 Task: Add filter " -" in priority.
Action: Mouse moved to (25, 186)
Screenshot: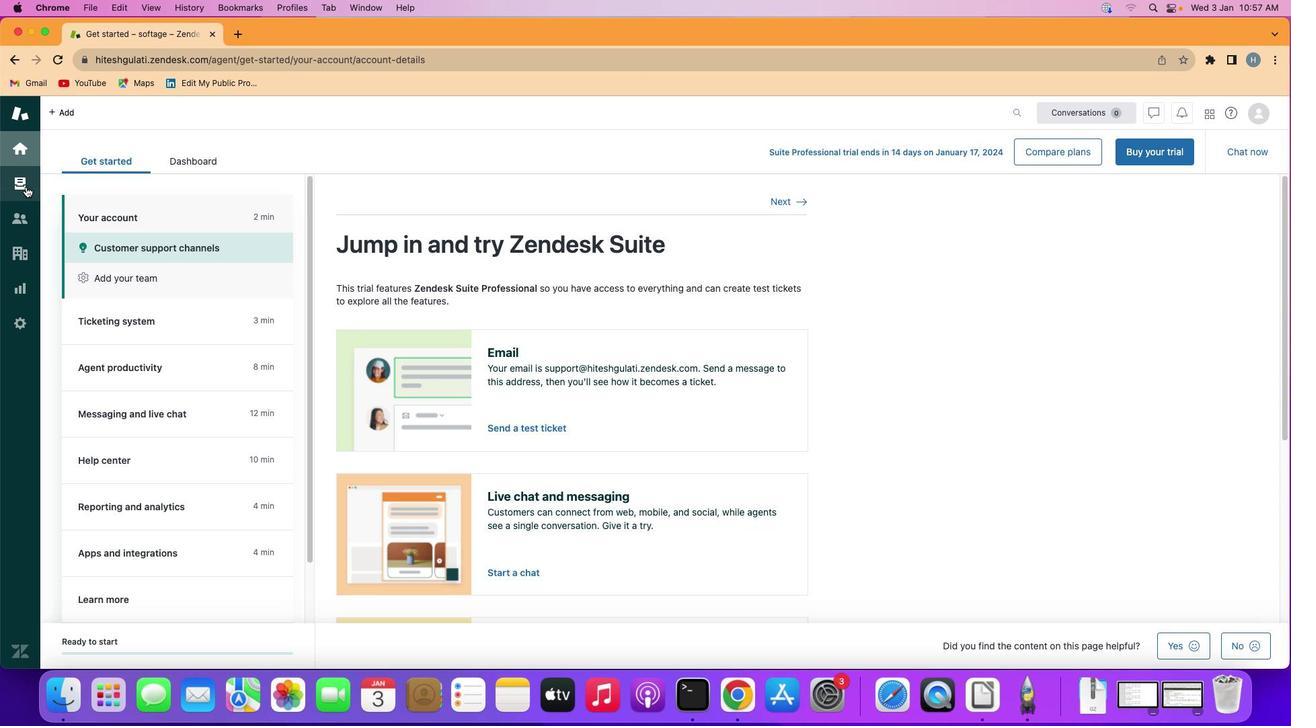 
Action: Mouse pressed left at (25, 186)
Screenshot: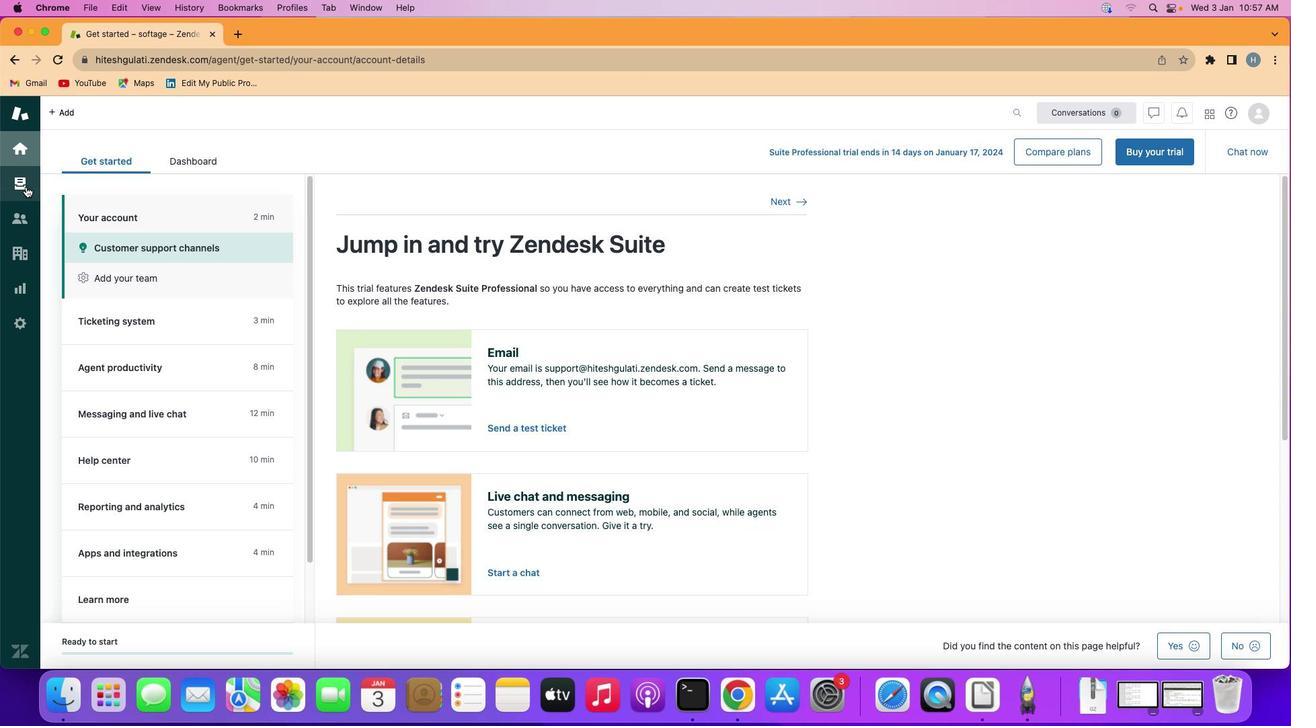 
Action: Mouse moved to (142, 300)
Screenshot: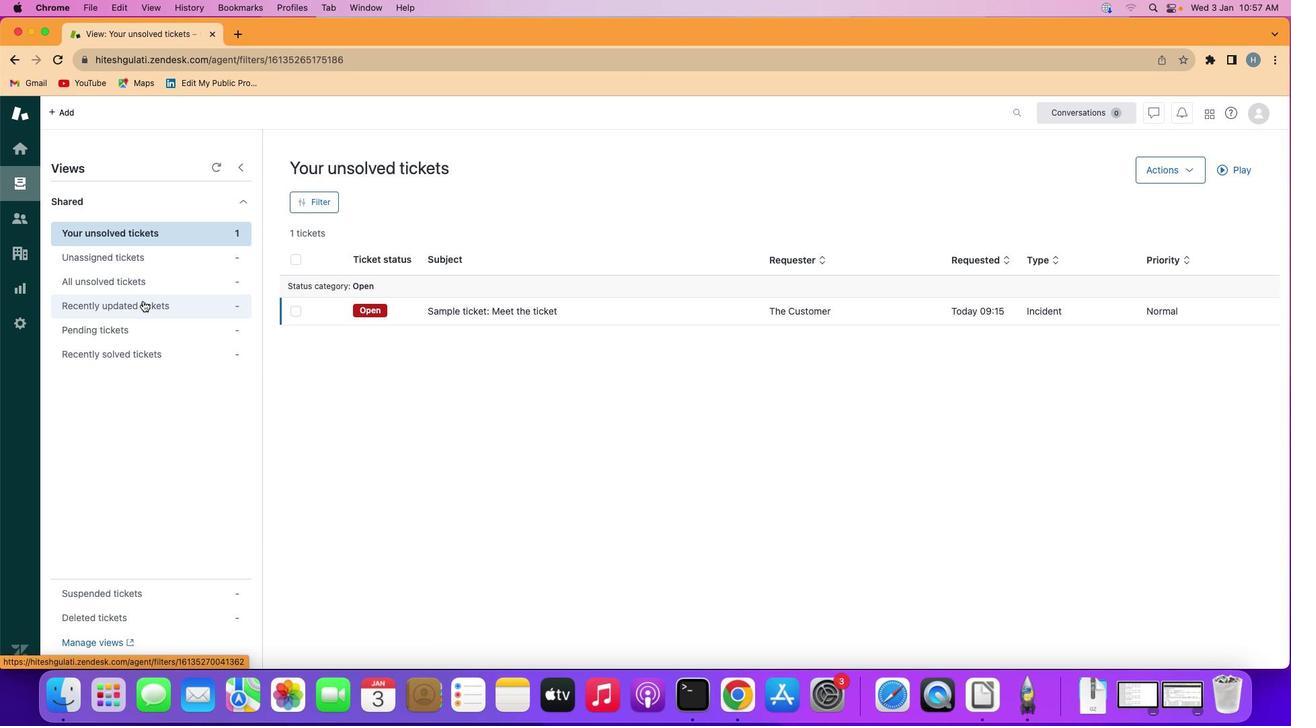 
Action: Mouse pressed left at (142, 300)
Screenshot: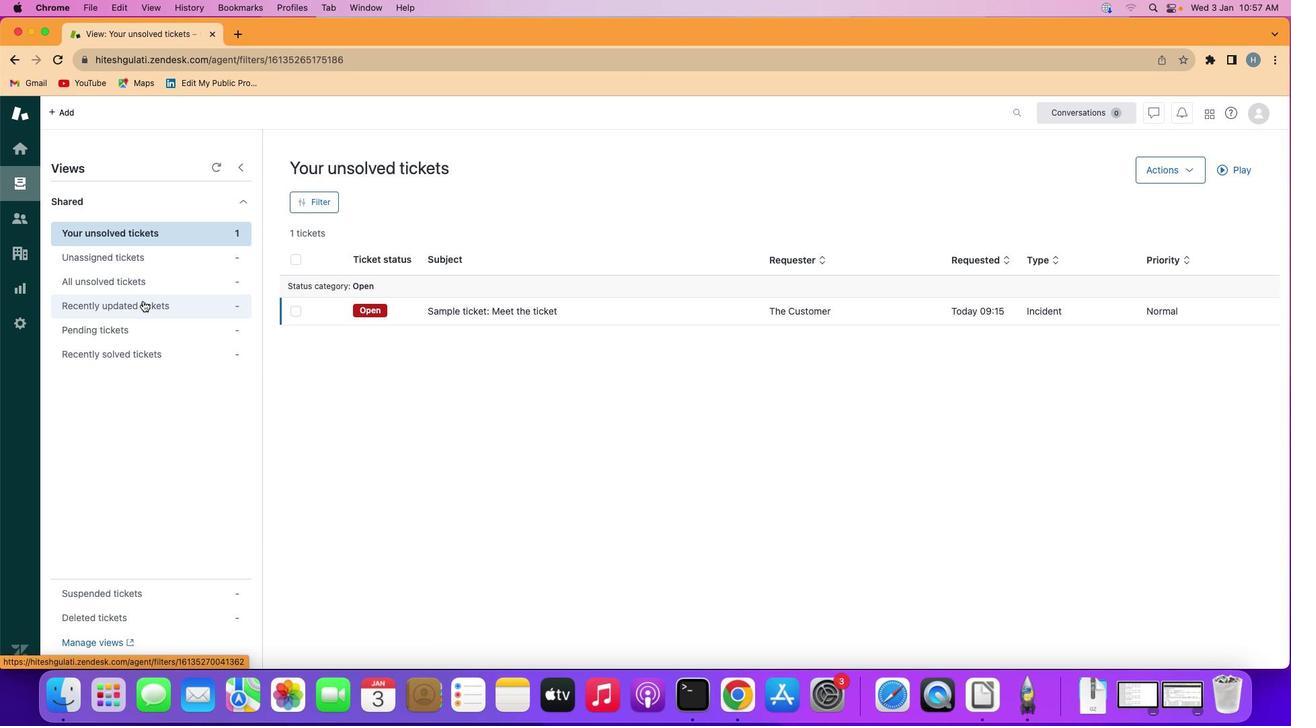 
Action: Mouse moved to (318, 200)
Screenshot: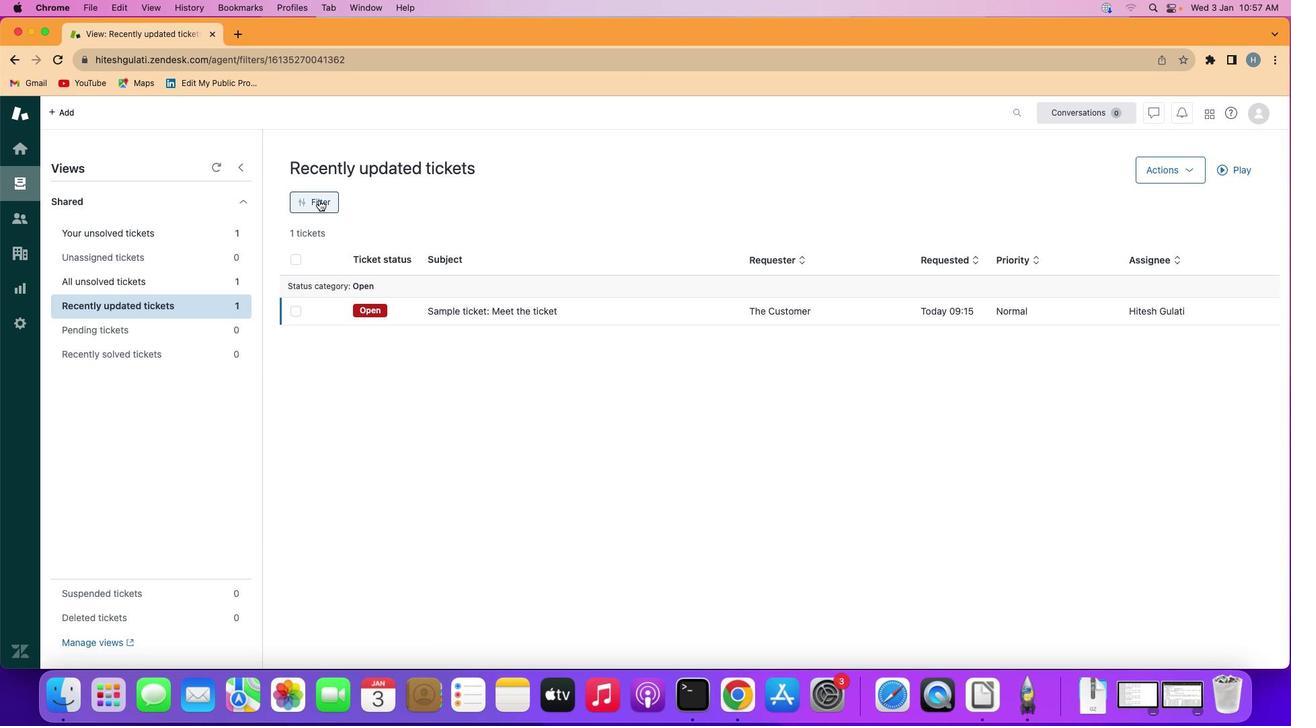 
Action: Mouse pressed left at (318, 200)
Screenshot: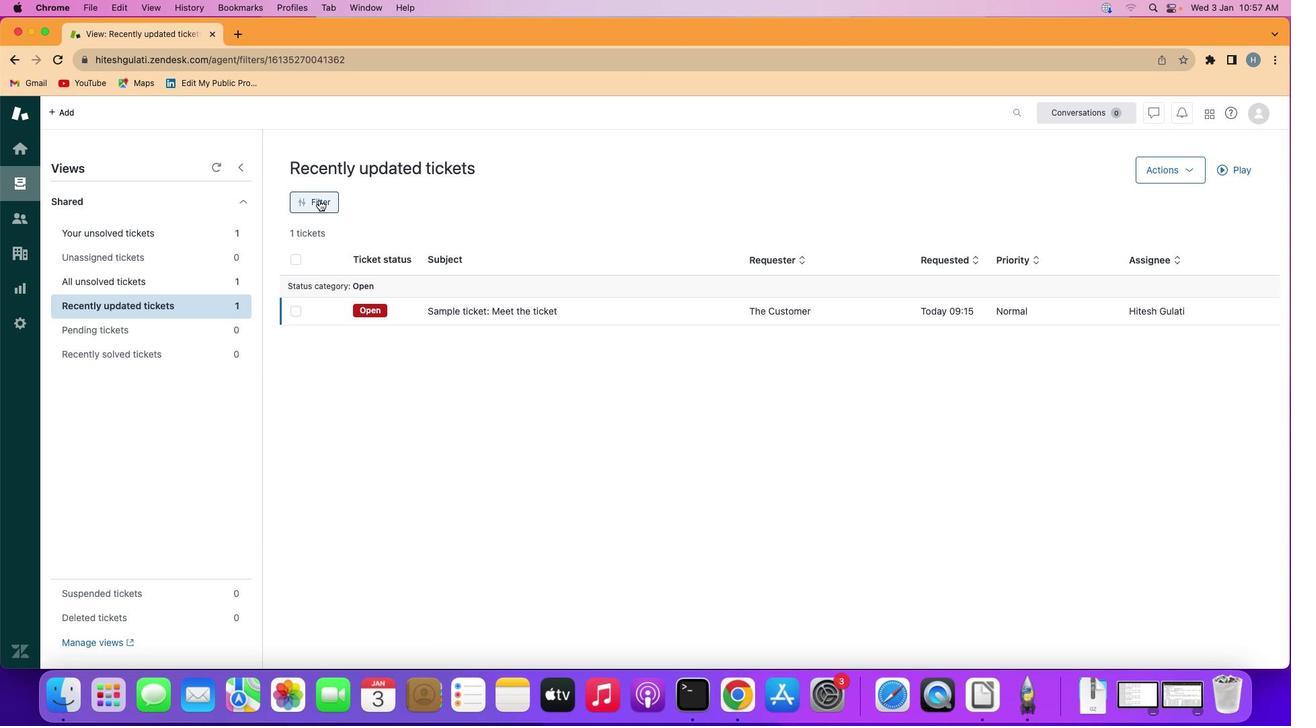 
Action: Mouse moved to (1108, 451)
Screenshot: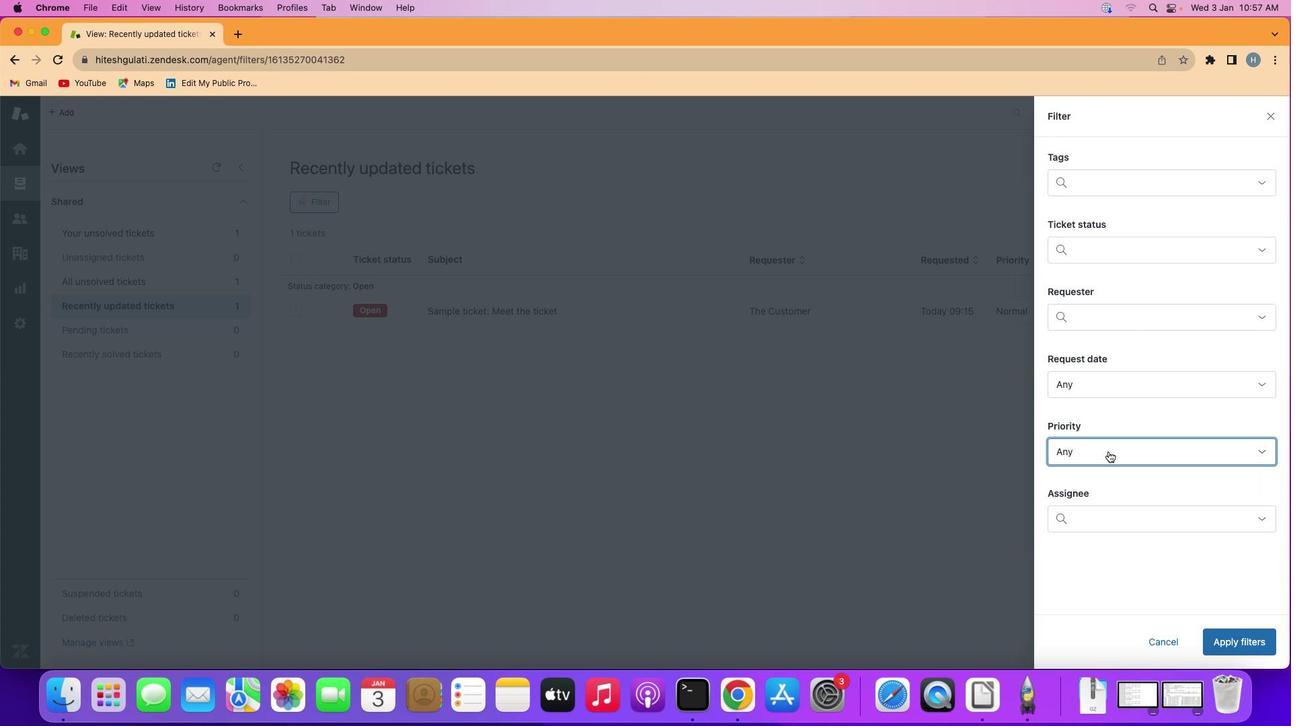 
Action: Mouse pressed left at (1108, 451)
Screenshot: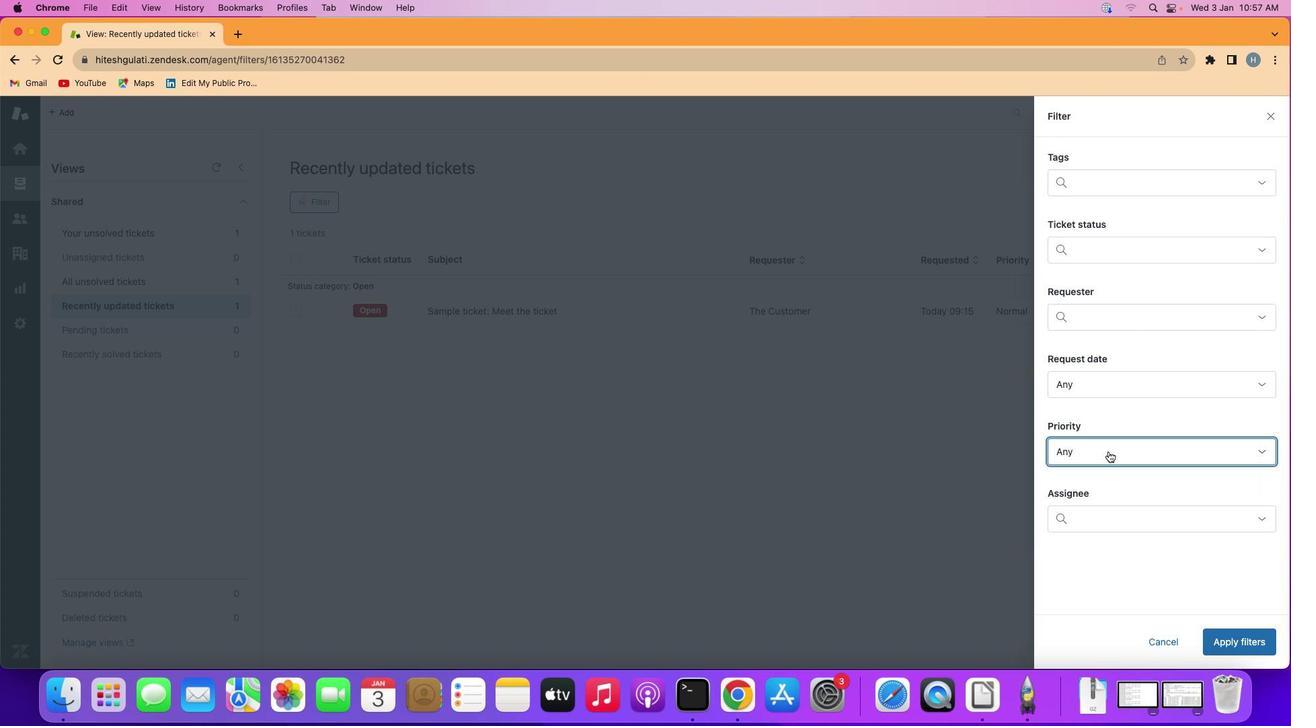 
Action: Mouse moved to (1114, 327)
Screenshot: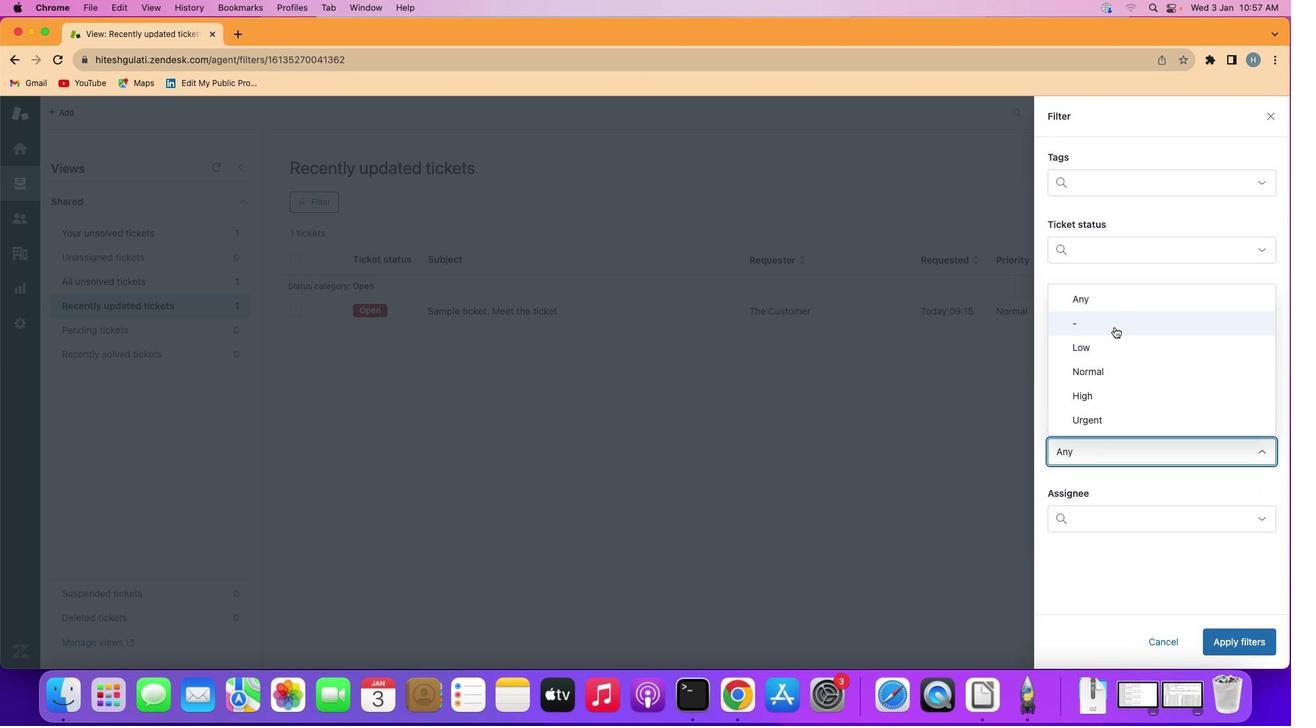 
Action: Mouse pressed left at (1114, 327)
Screenshot: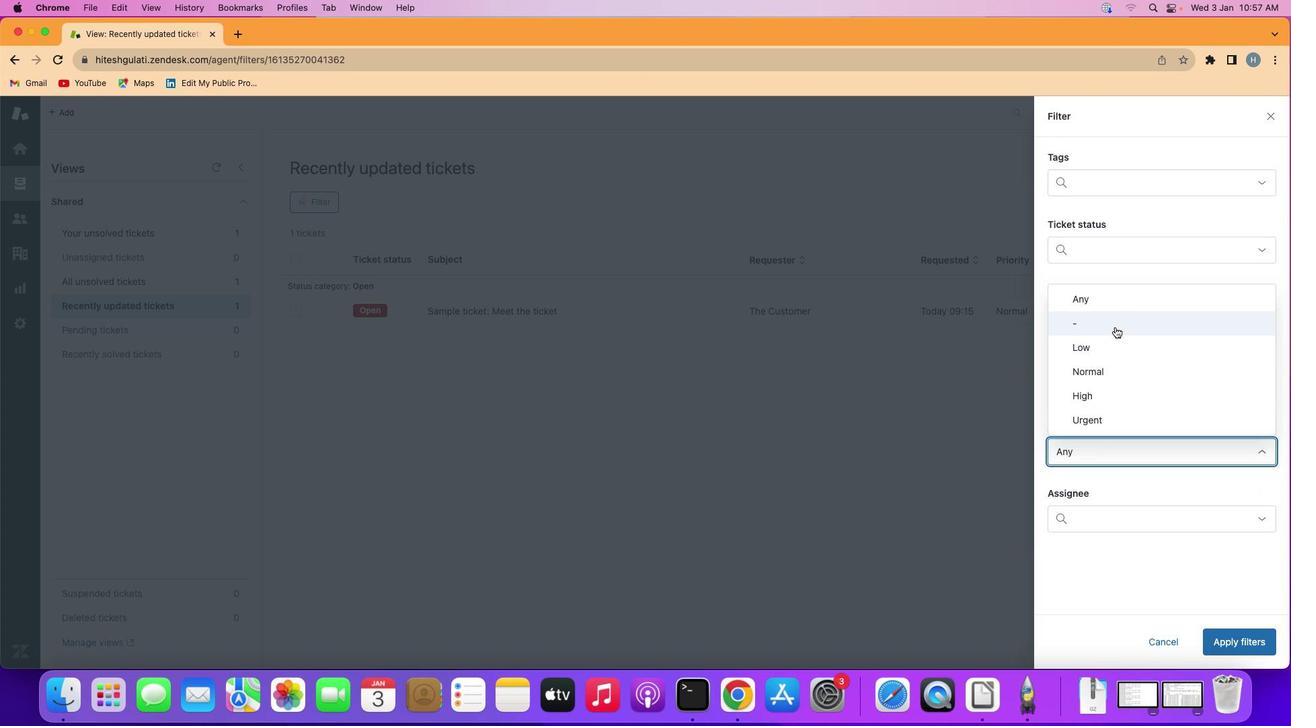 
Action: Mouse moved to (1244, 638)
Screenshot: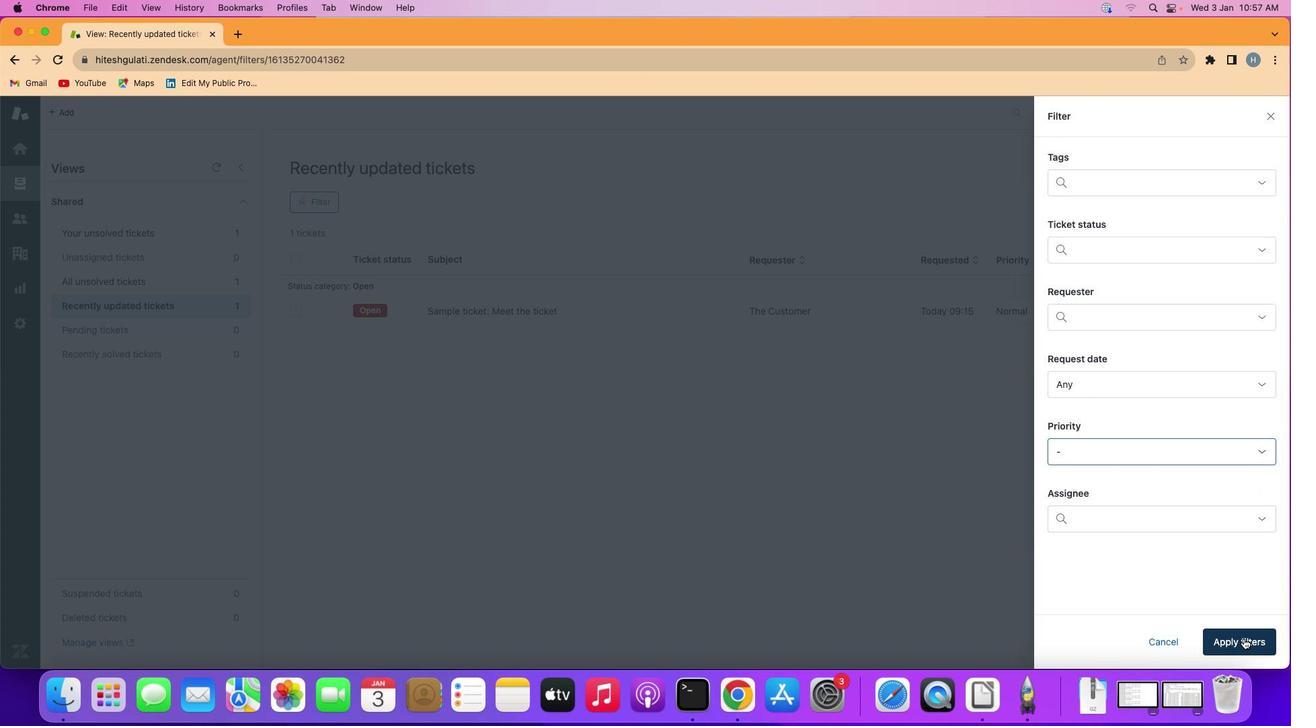 
Action: Mouse pressed left at (1244, 638)
Screenshot: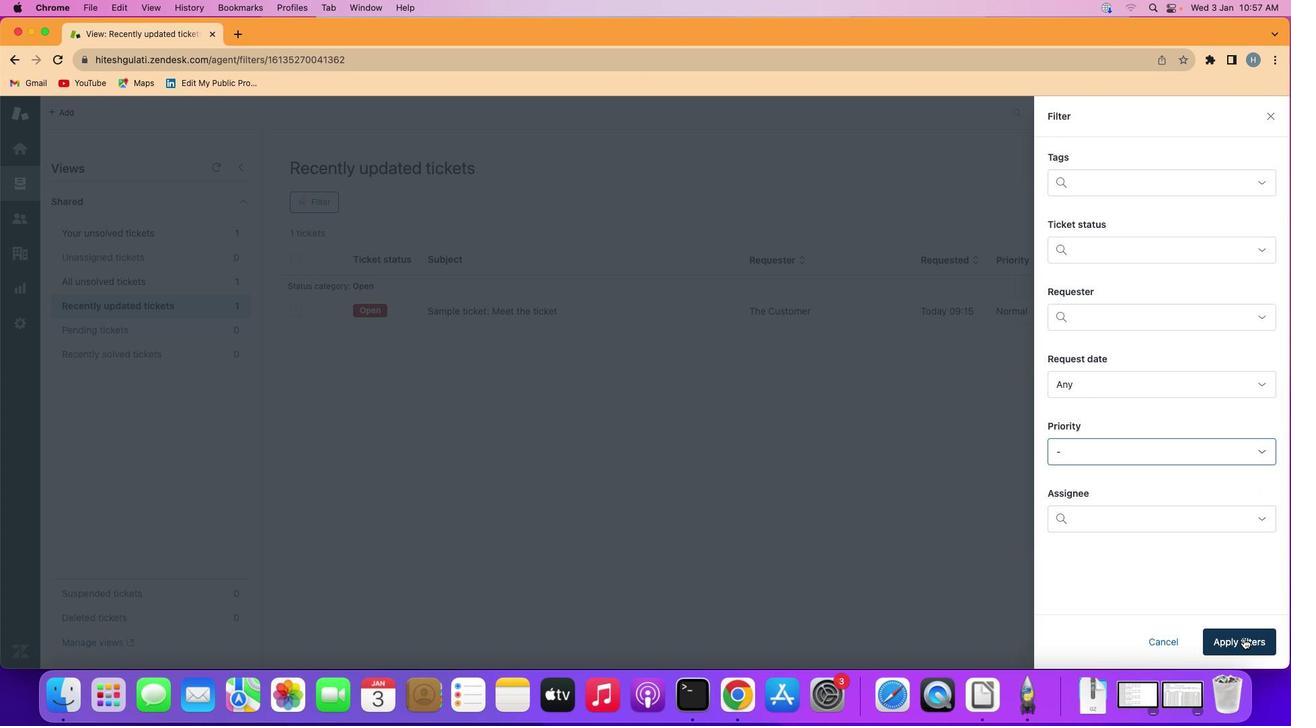 
Action: Mouse moved to (780, 461)
Screenshot: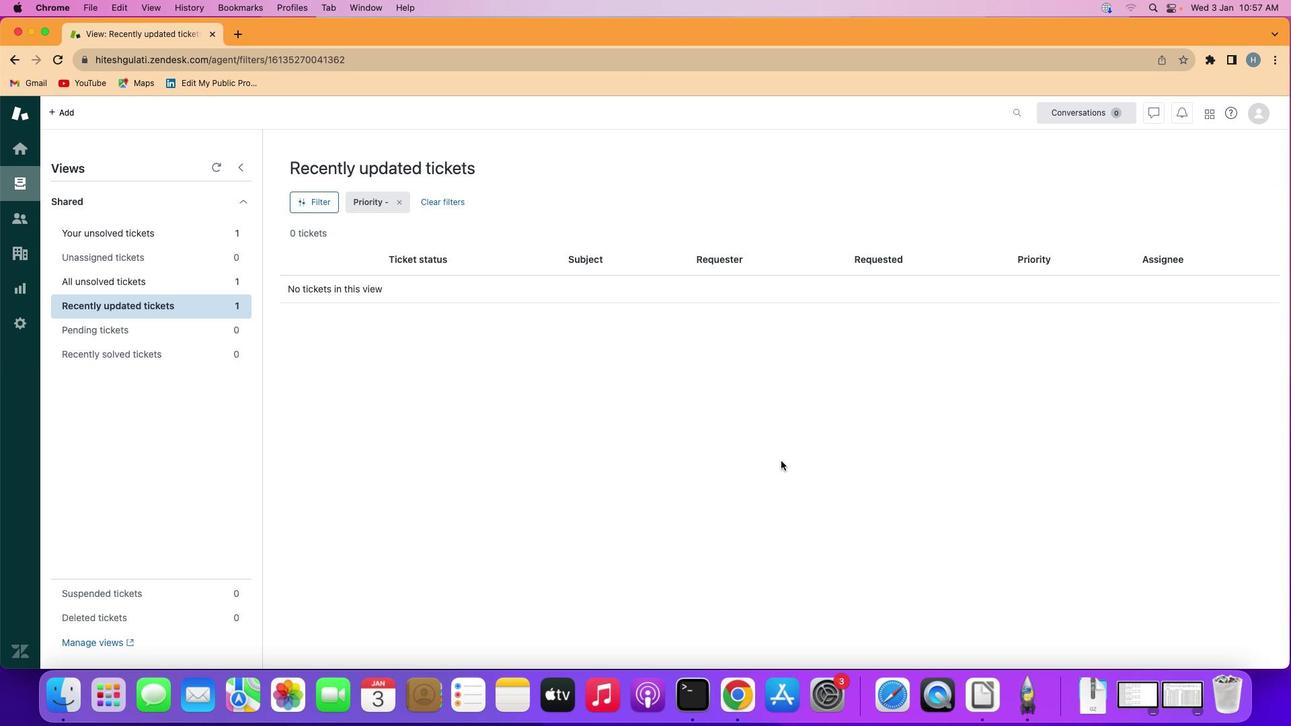 
